 Task: Create a rule when a list is archived by anyone.
Action: Mouse moved to (838, 219)
Screenshot: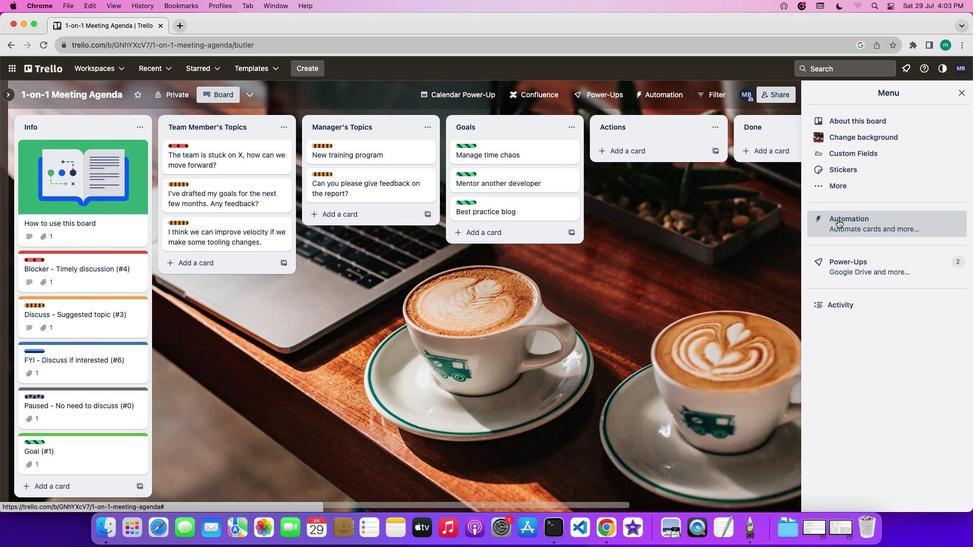 
Action: Mouse pressed left at (838, 219)
Screenshot: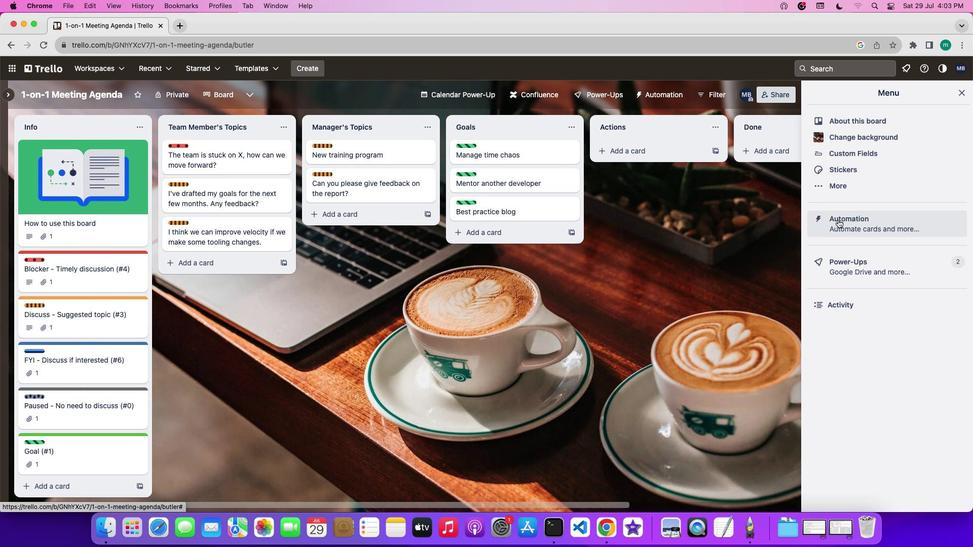 
Action: Mouse moved to (94, 181)
Screenshot: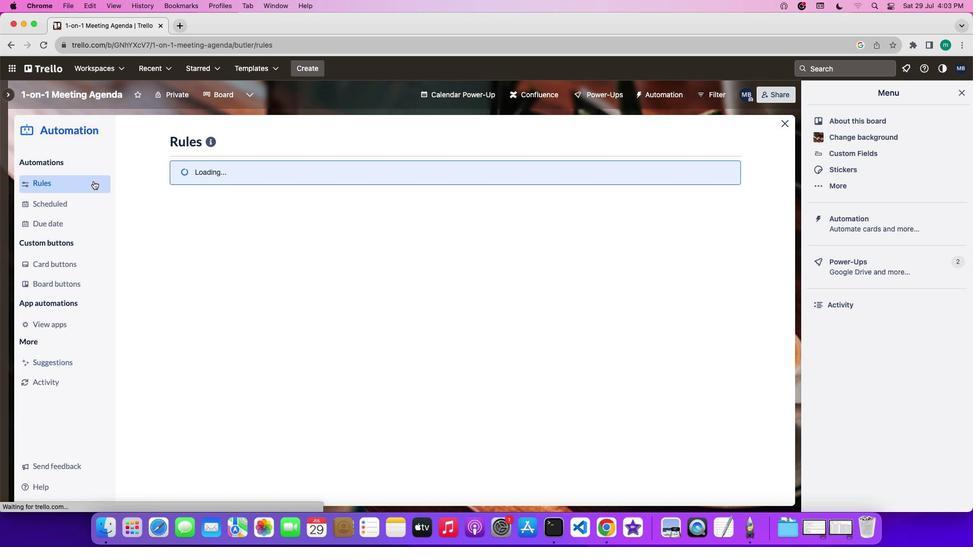 
Action: Mouse pressed left at (94, 181)
Screenshot: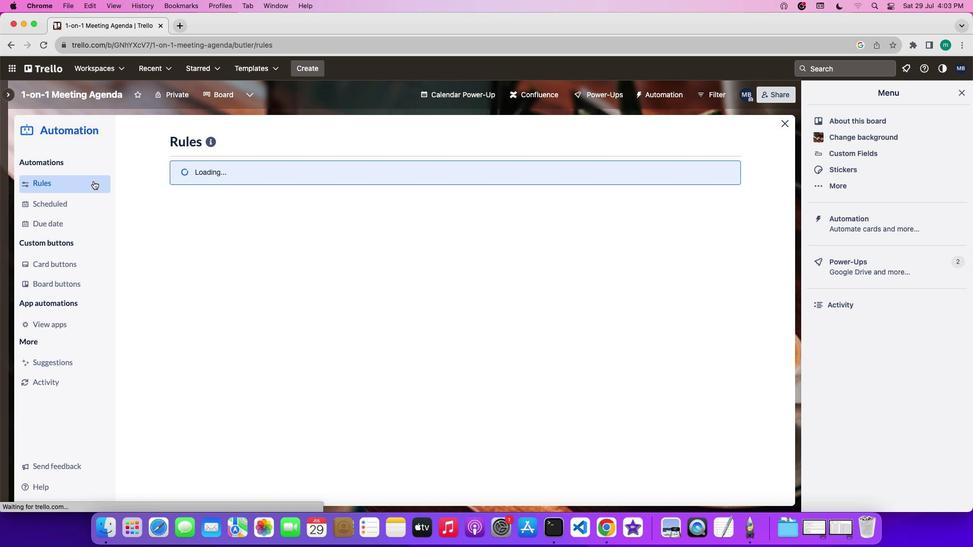 
Action: Mouse moved to (217, 367)
Screenshot: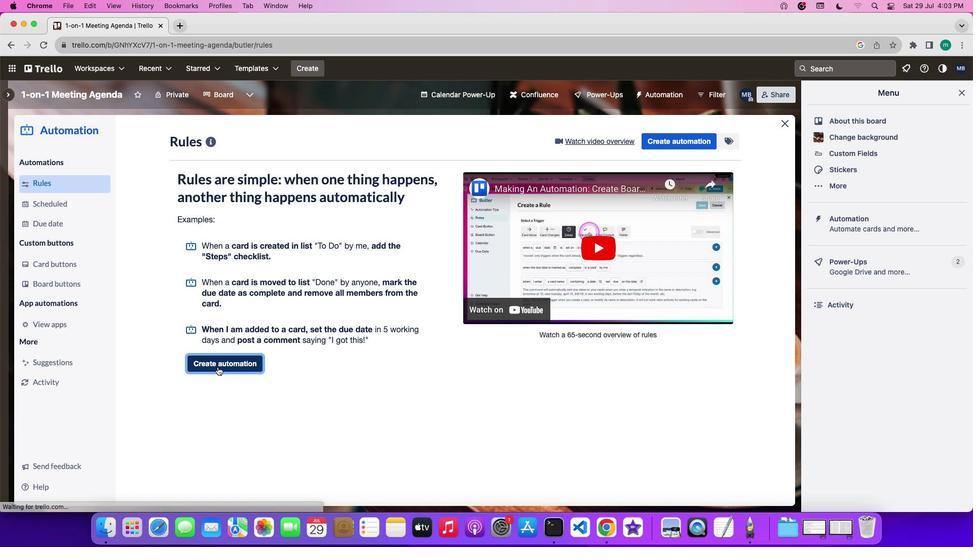 
Action: Mouse pressed left at (217, 367)
Screenshot: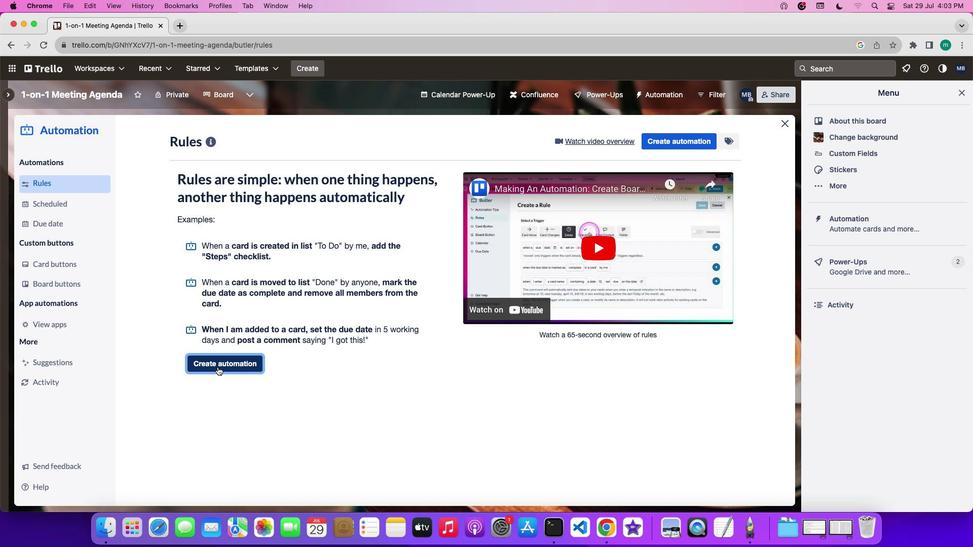 
Action: Mouse moved to (466, 235)
Screenshot: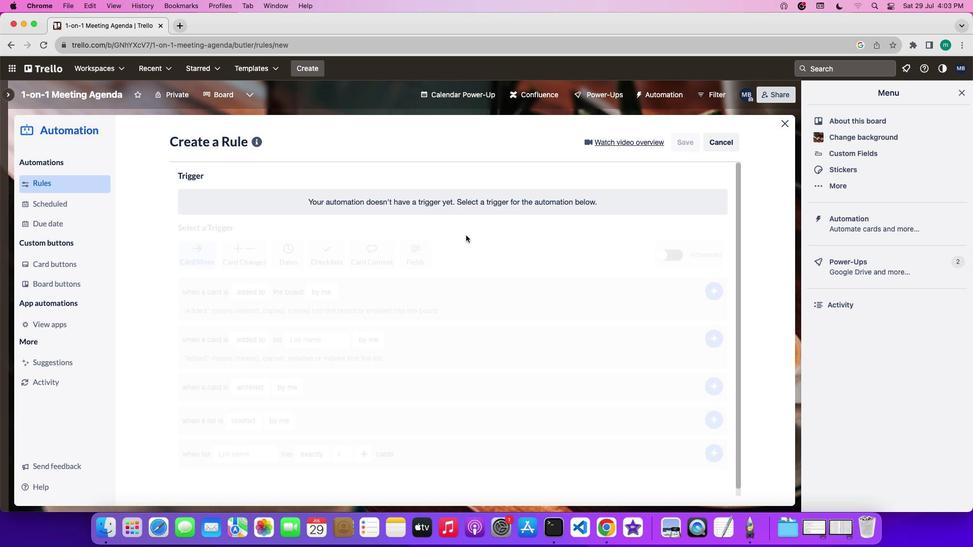 
Action: Mouse pressed left at (466, 235)
Screenshot: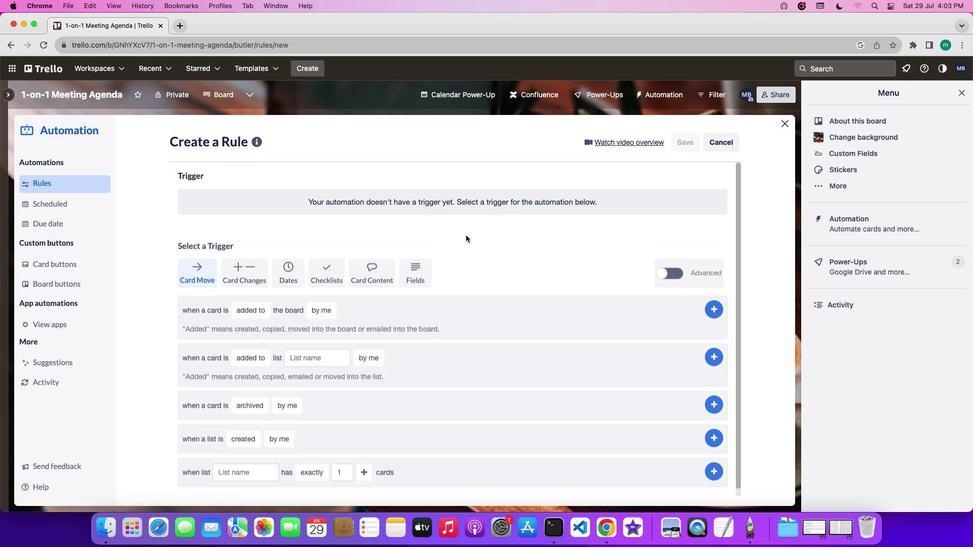 
Action: Mouse moved to (254, 403)
Screenshot: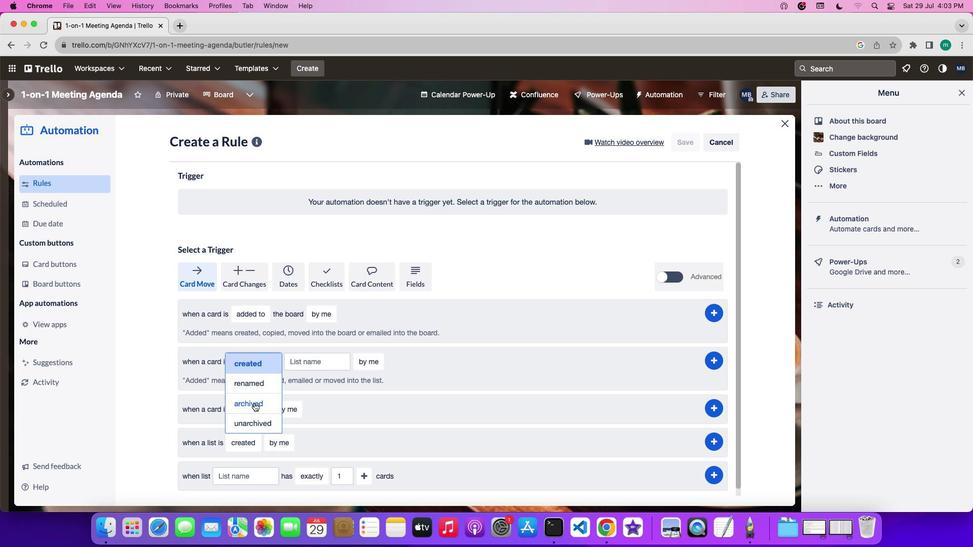 
Action: Mouse pressed left at (254, 403)
Screenshot: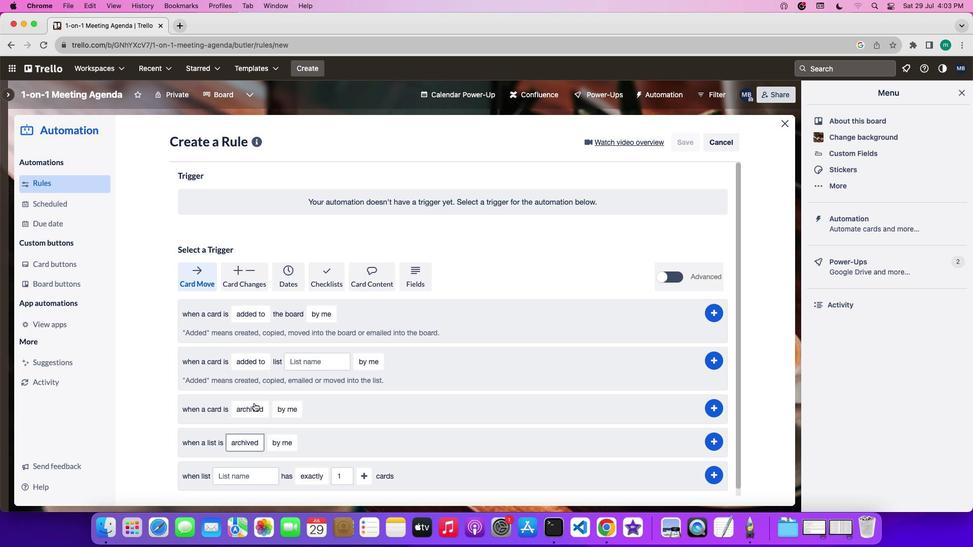 
Action: Mouse moved to (291, 443)
Screenshot: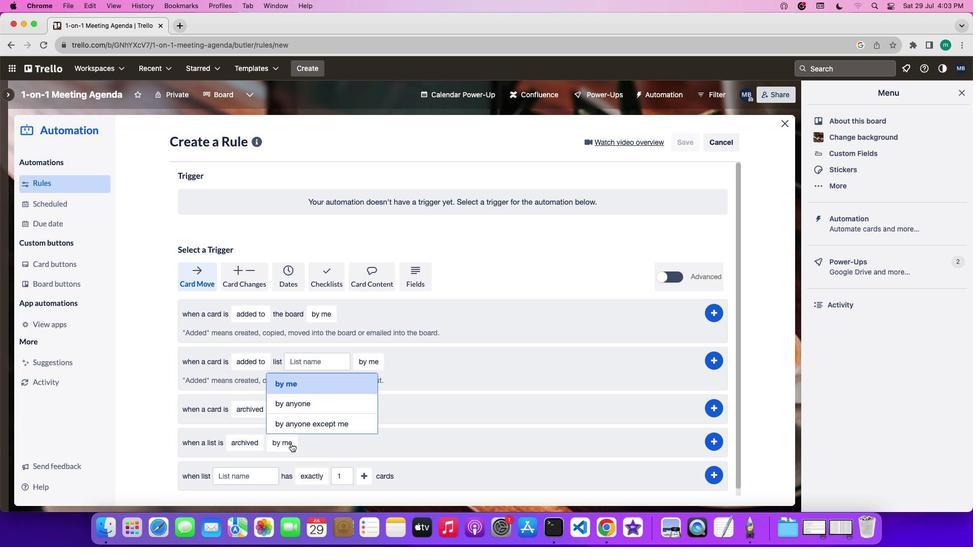
Action: Mouse pressed left at (291, 443)
Screenshot: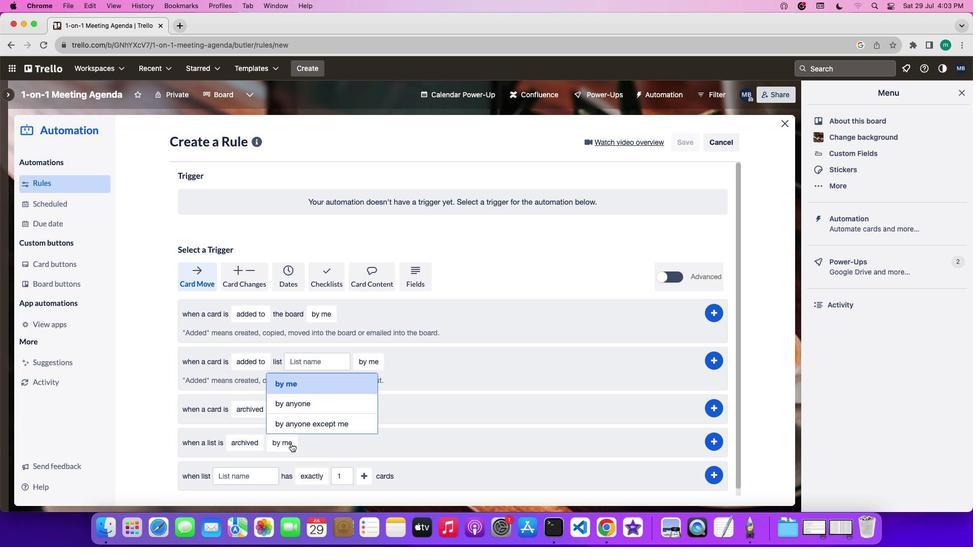 
Action: Mouse moved to (309, 407)
Screenshot: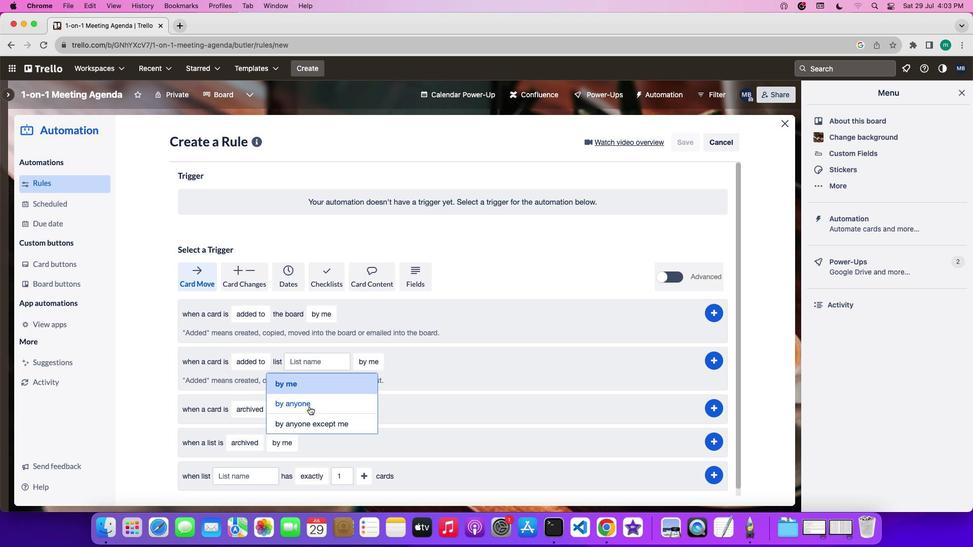 
Action: Mouse pressed left at (309, 407)
Screenshot: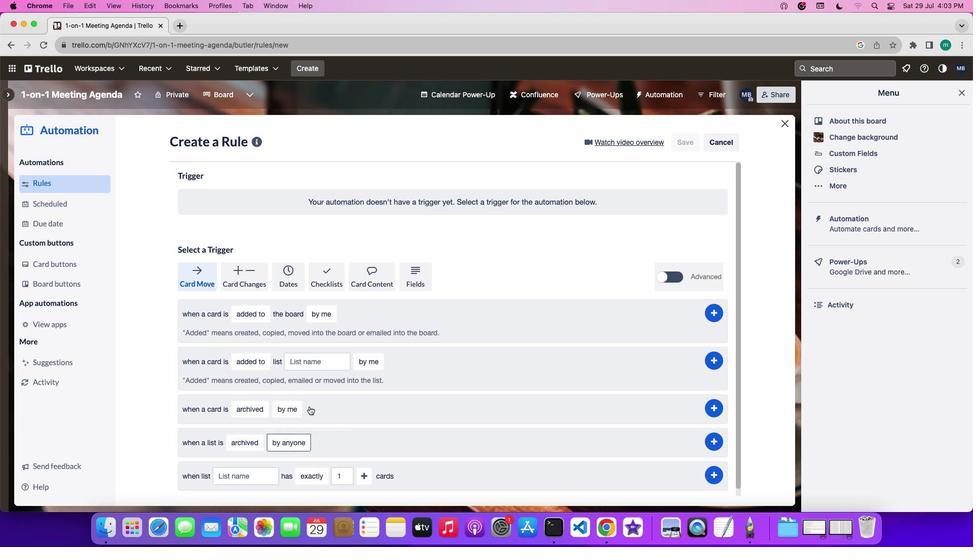 
Action: Mouse moved to (720, 437)
Screenshot: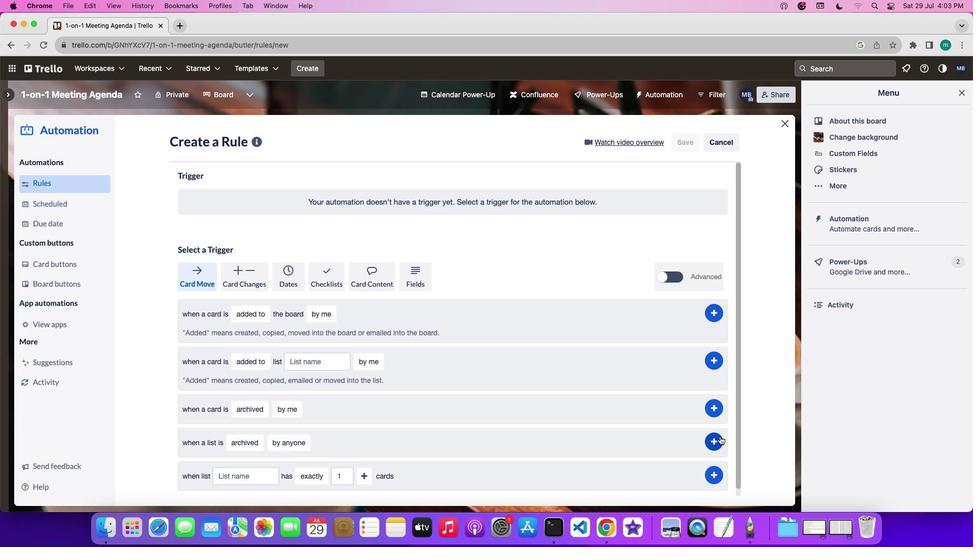 
Action: Mouse pressed left at (720, 437)
Screenshot: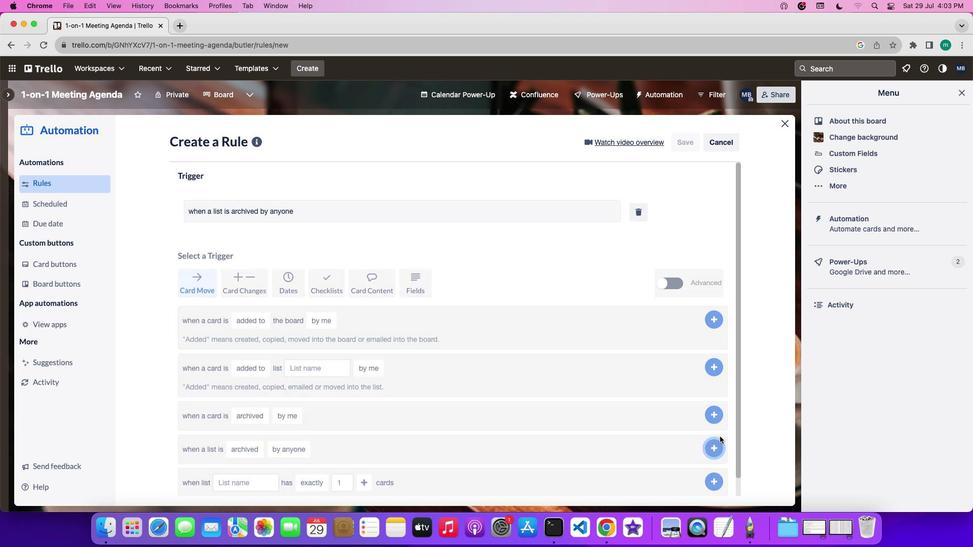 
